 Task: Select a due date automation when advanced on, 2 days before a card is due add dates not due tomorrow at 11:00 AM.
Action: Mouse moved to (947, 72)
Screenshot: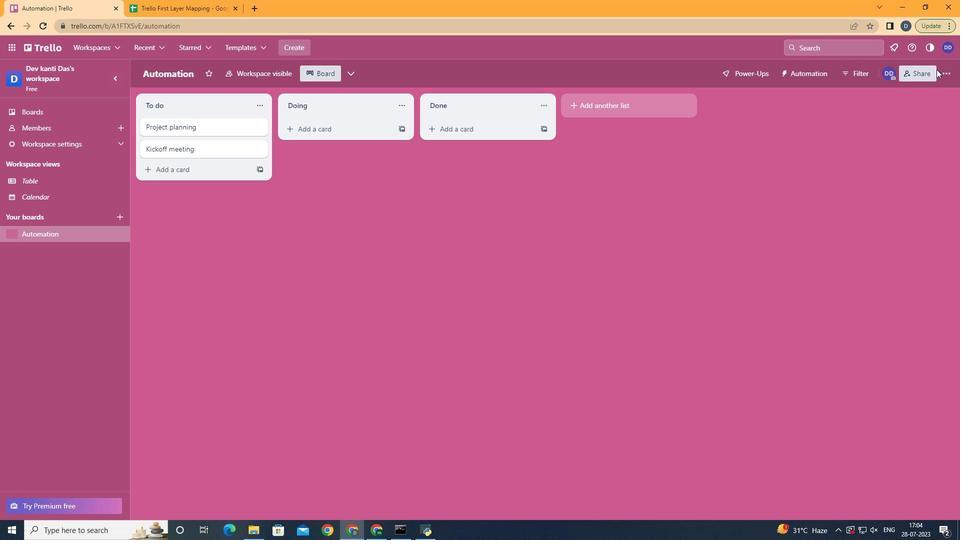 
Action: Mouse pressed left at (947, 72)
Screenshot: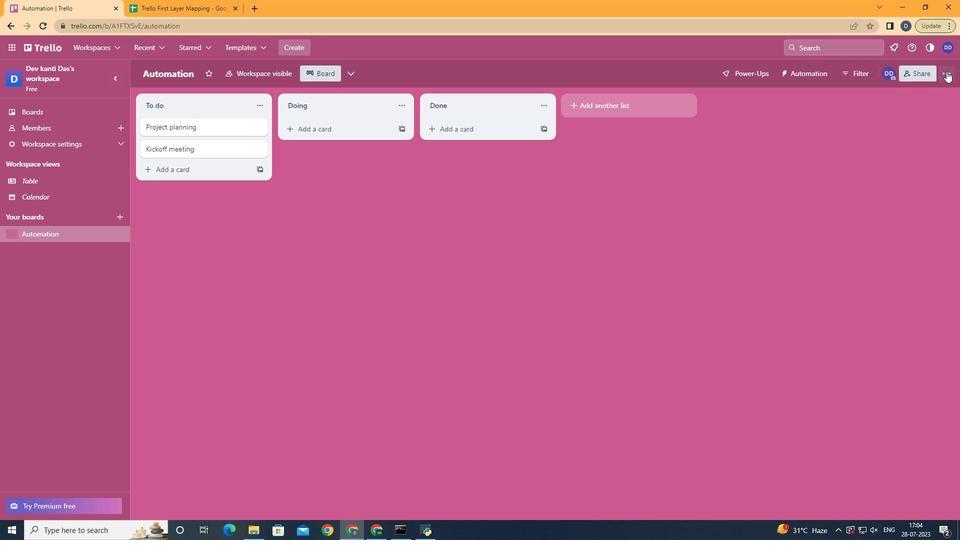 
Action: Mouse moved to (872, 206)
Screenshot: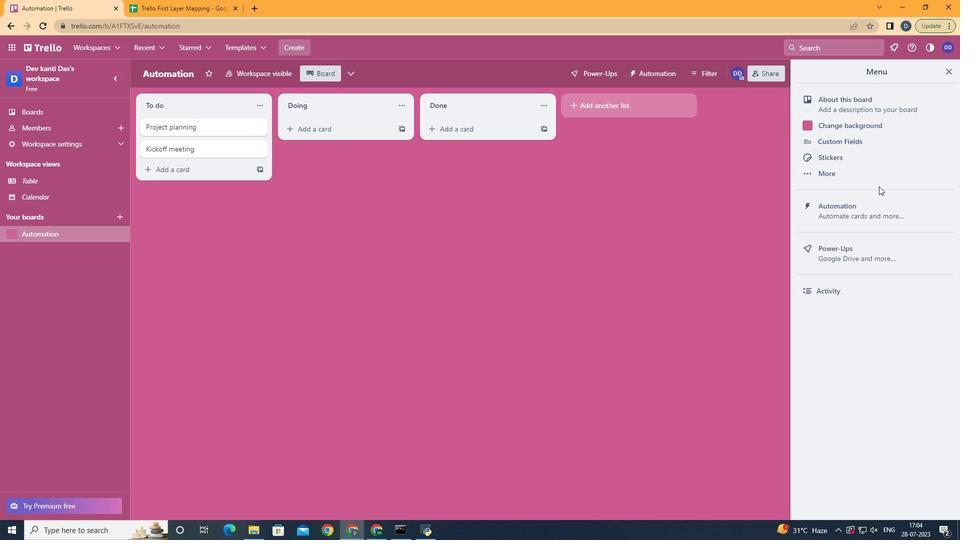 
Action: Mouse pressed left at (872, 206)
Screenshot: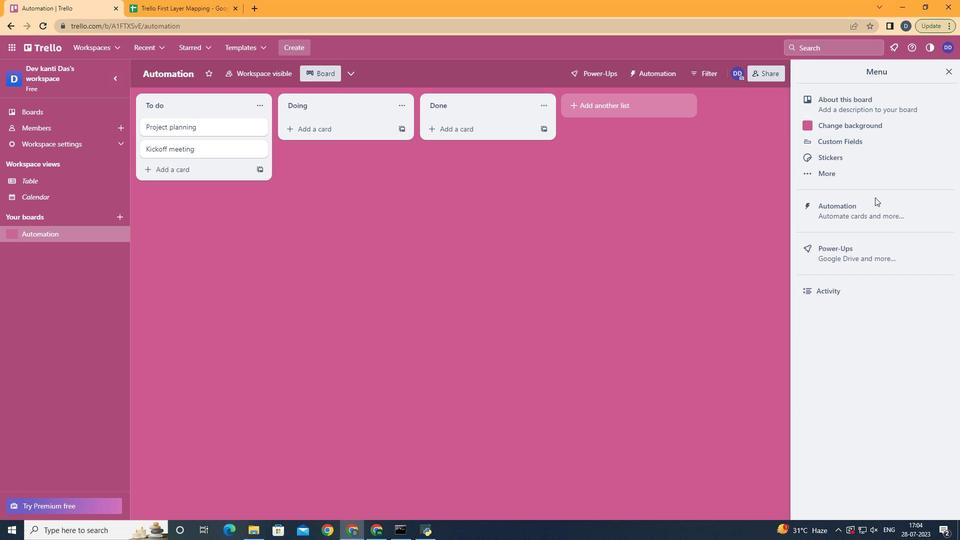 
Action: Mouse moved to (189, 199)
Screenshot: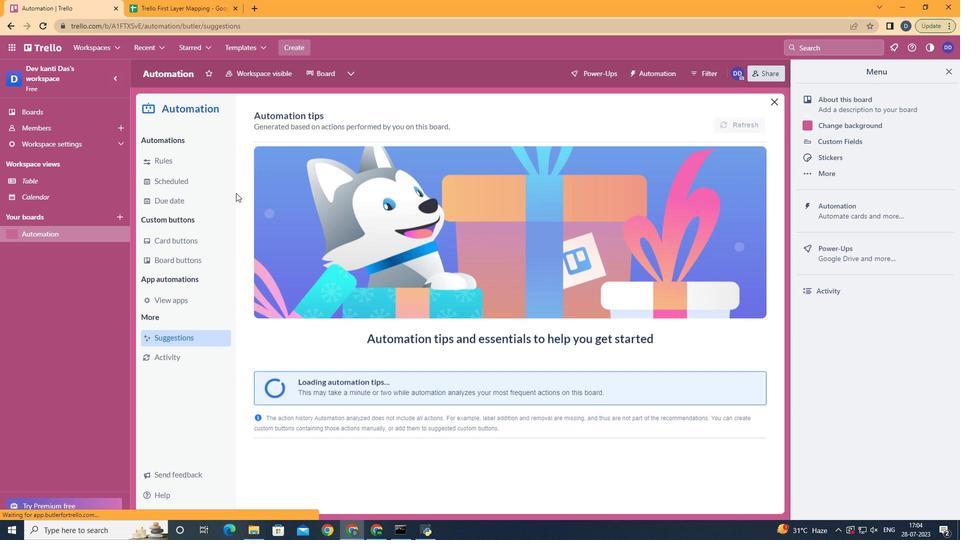 
Action: Mouse pressed left at (189, 199)
Screenshot: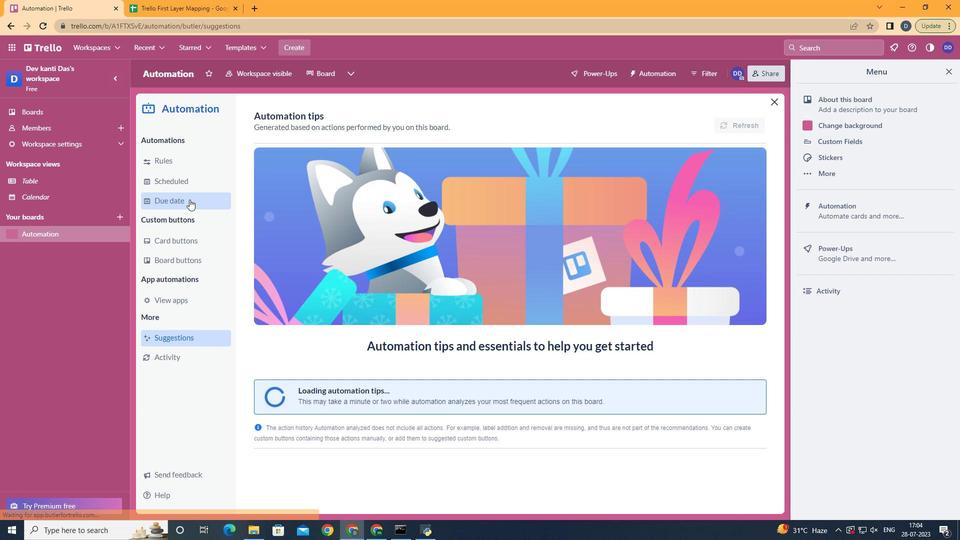 
Action: Mouse moved to (725, 121)
Screenshot: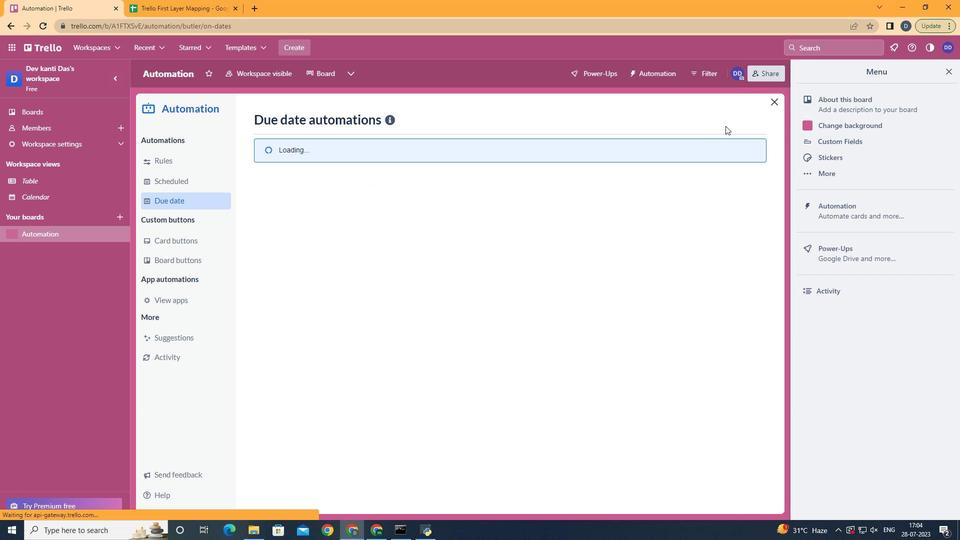 
Action: Mouse pressed left at (725, 121)
Screenshot: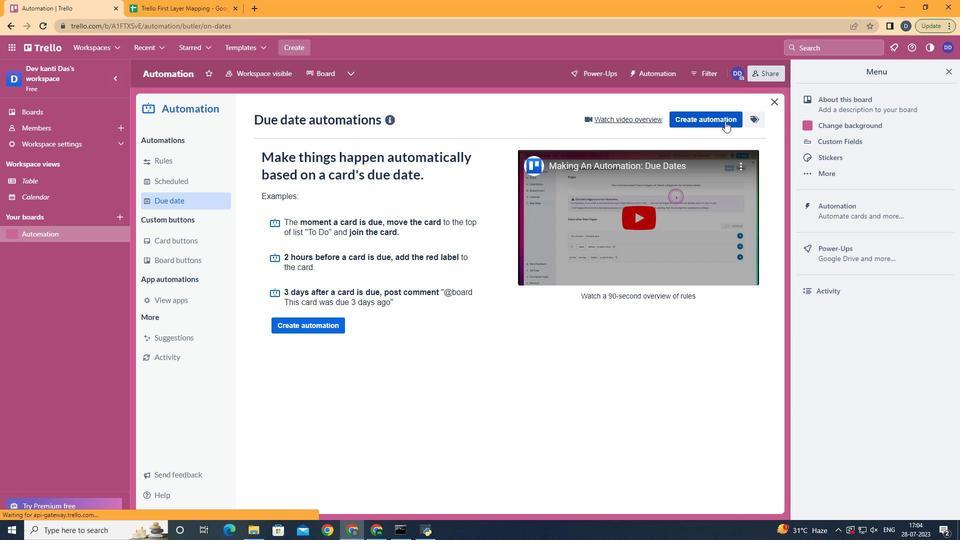 
Action: Mouse moved to (408, 216)
Screenshot: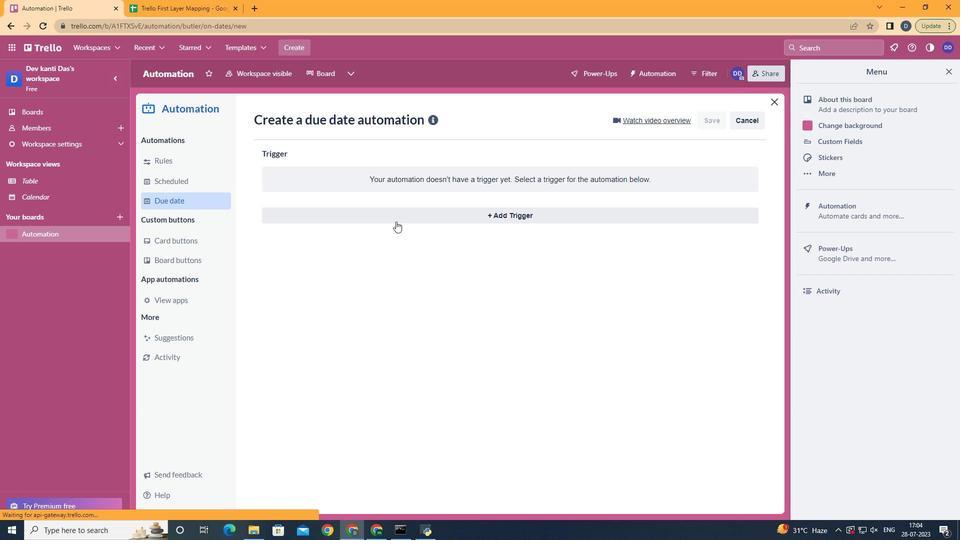 
Action: Mouse pressed left at (408, 216)
Screenshot: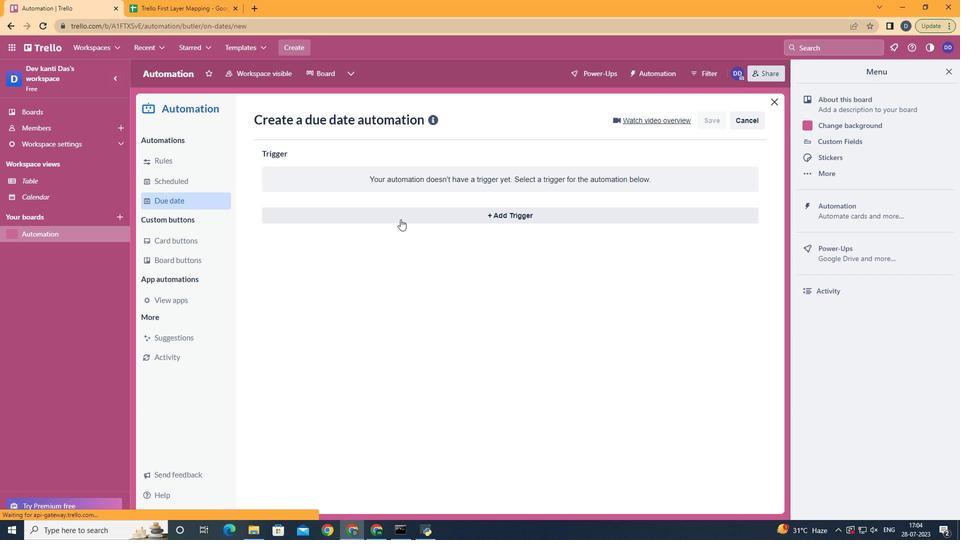 
Action: Mouse moved to (389, 365)
Screenshot: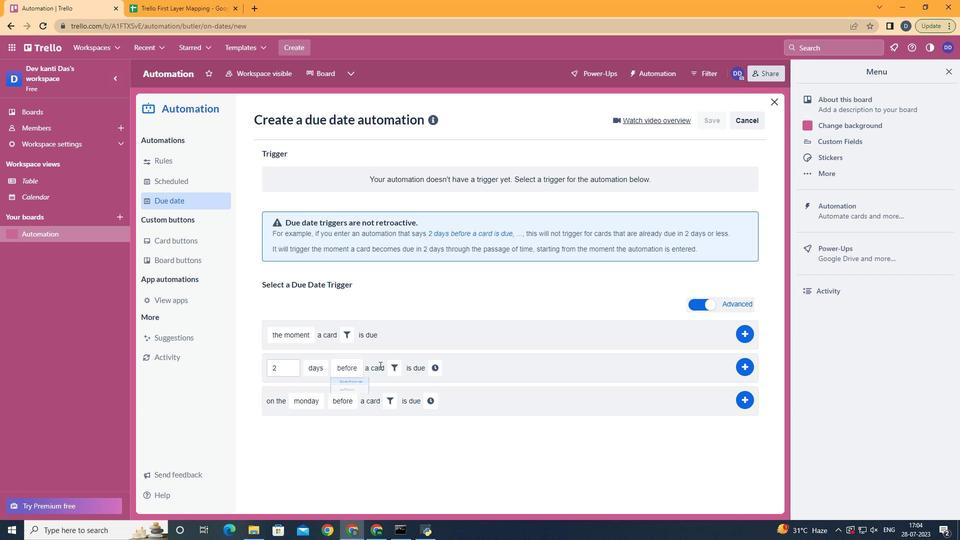
Action: Mouse pressed left at (389, 365)
Screenshot: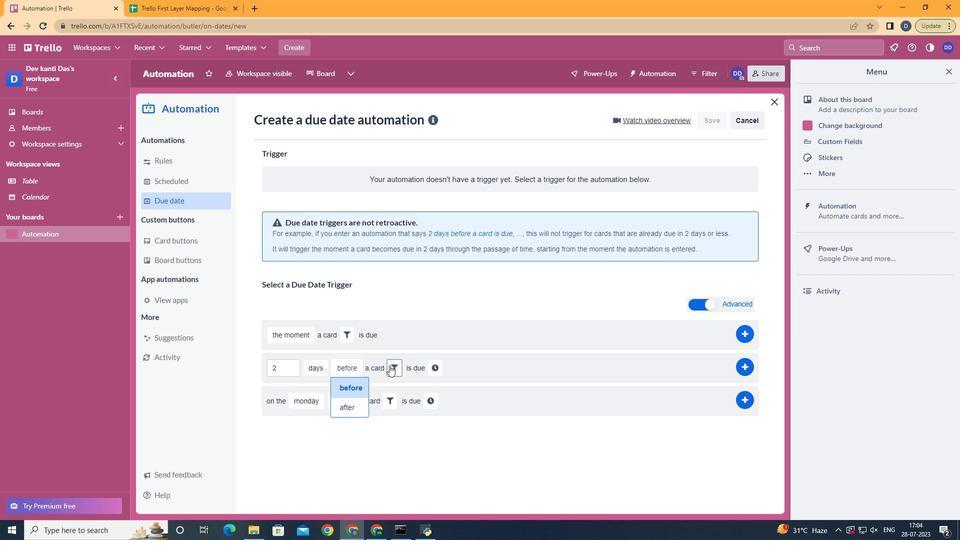 
Action: Mouse moved to (442, 403)
Screenshot: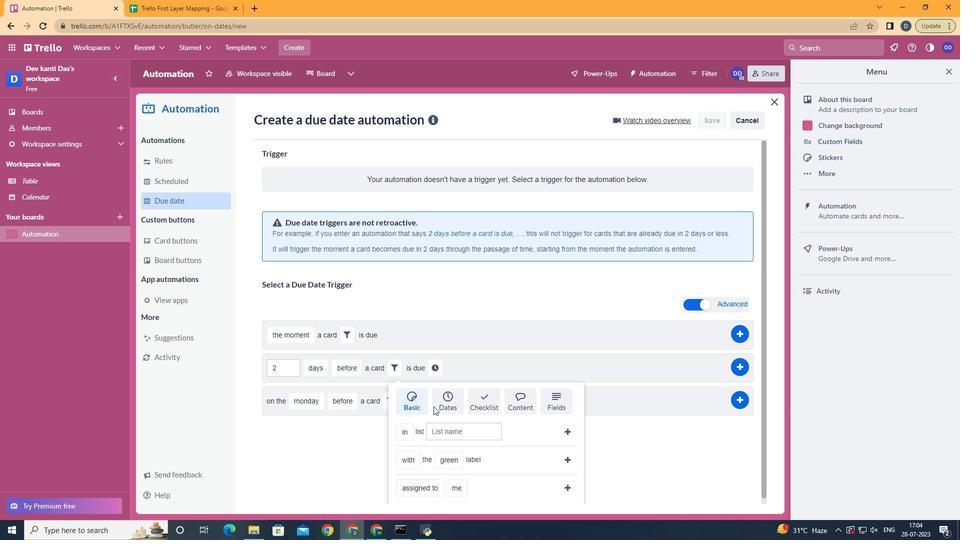 
Action: Mouse pressed left at (442, 403)
Screenshot: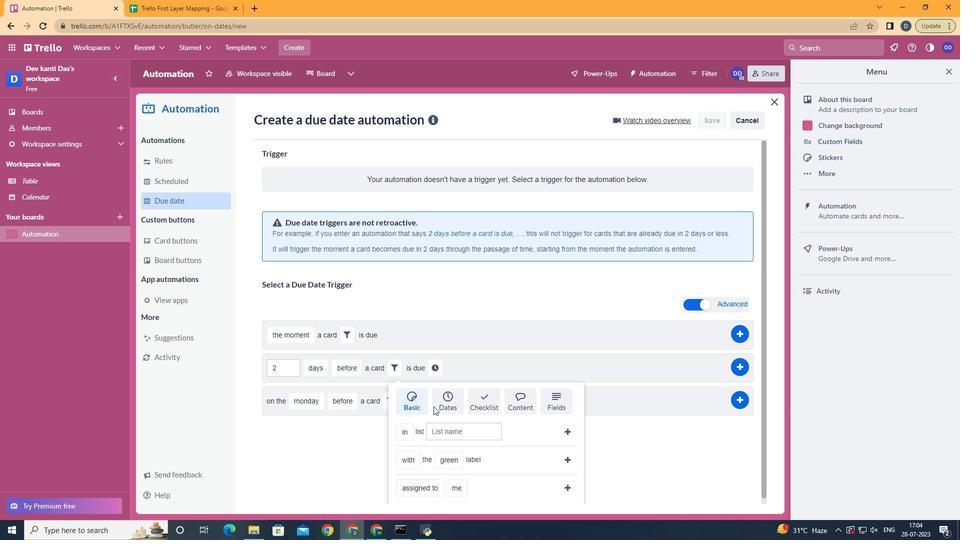 
Action: Mouse moved to (442, 400)
Screenshot: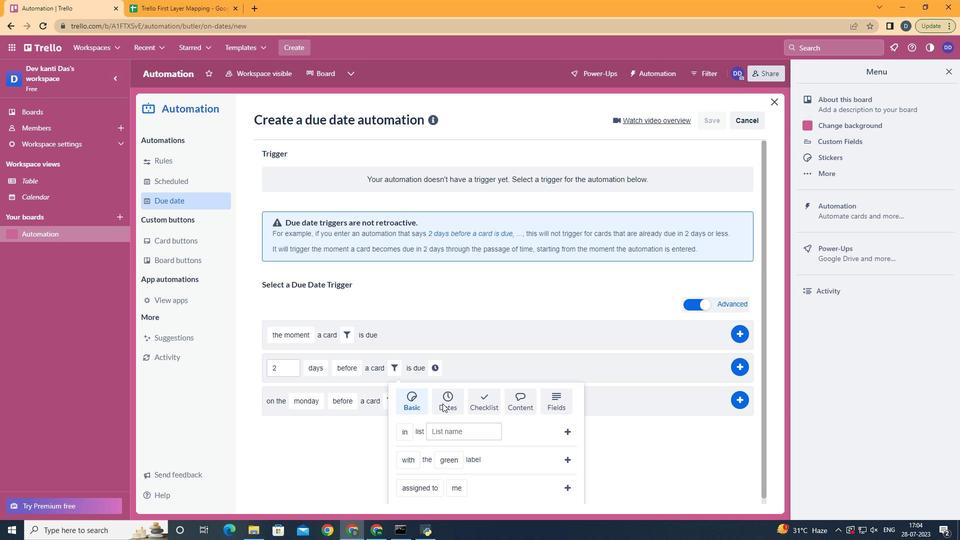 
Action: Mouse scrolled (442, 400) with delta (0, 0)
Screenshot: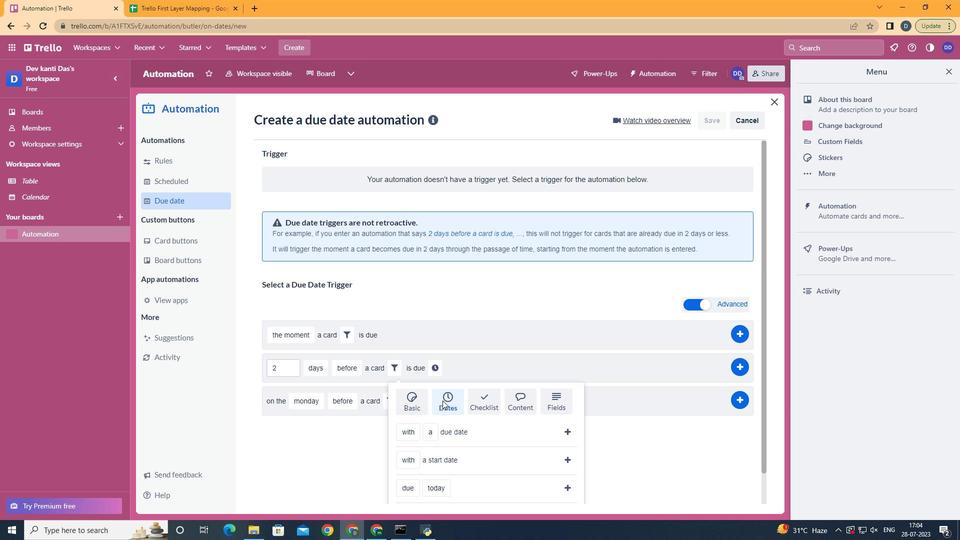 
Action: Mouse scrolled (442, 400) with delta (0, 0)
Screenshot: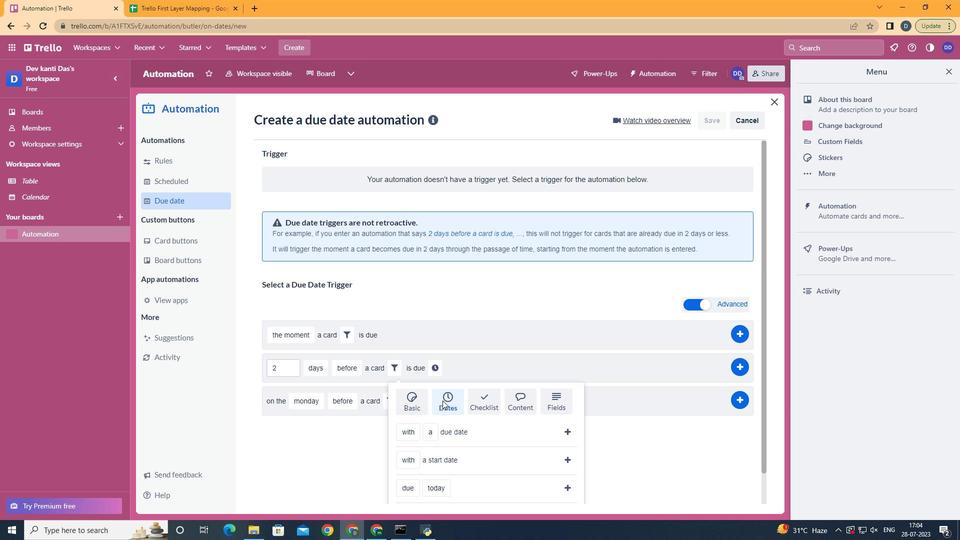 
Action: Mouse scrolled (442, 400) with delta (0, 0)
Screenshot: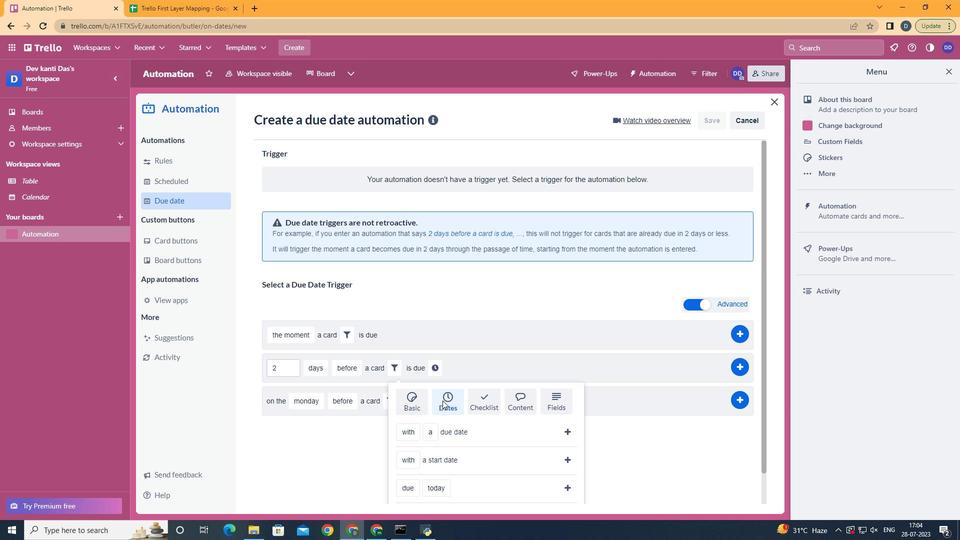 
Action: Mouse scrolled (442, 400) with delta (0, 0)
Screenshot: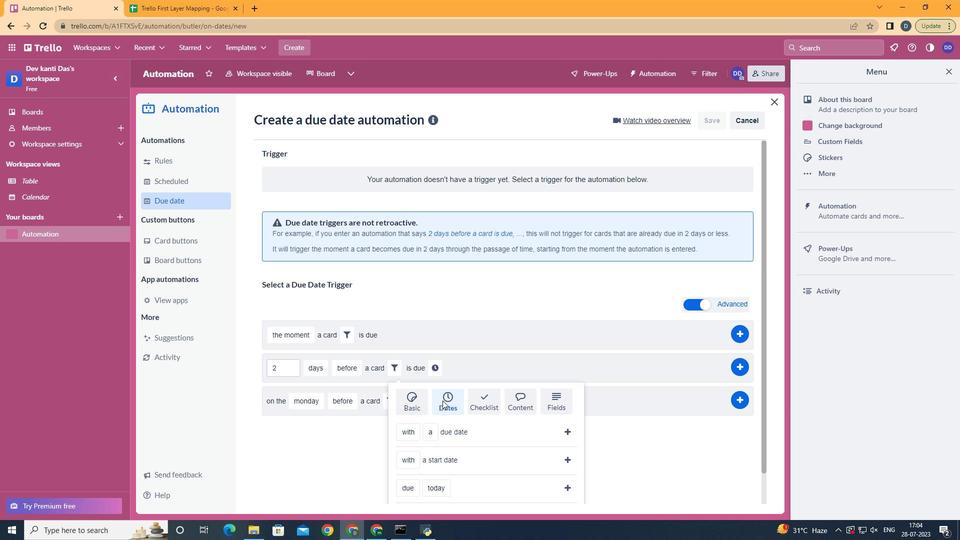 
Action: Mouse moved to (418, 390)
Screenshot: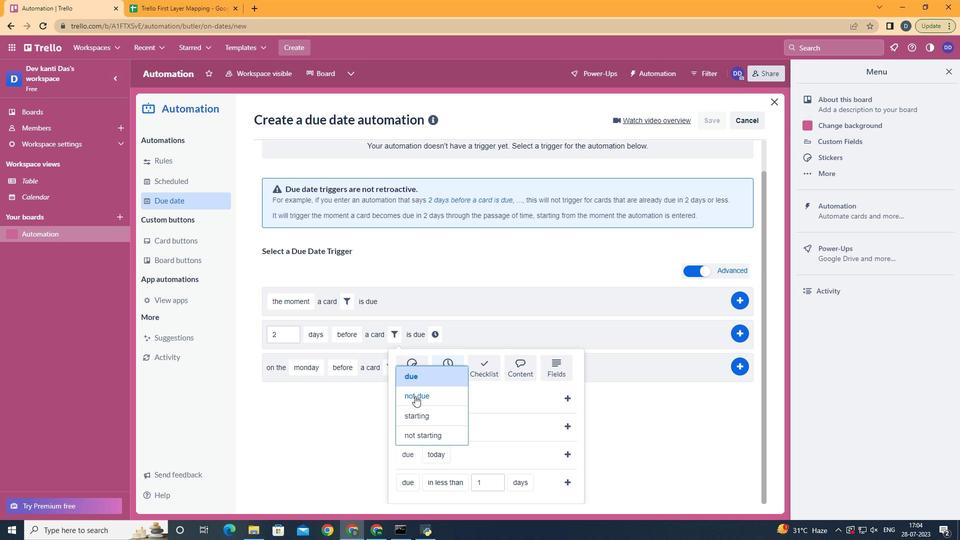 
Action: Mouse pressed left at (418, 390)
Screenshot: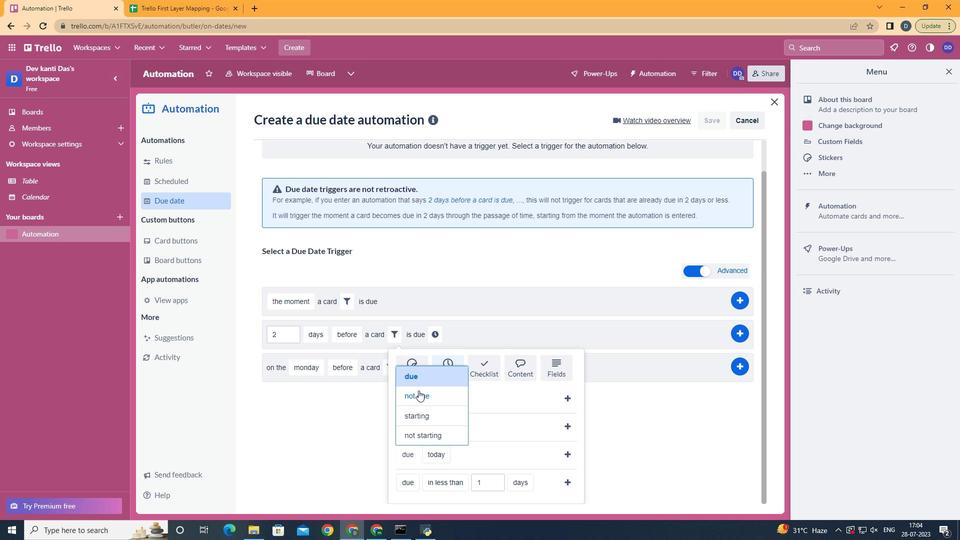 
Action: Mouse moved to (467, 357)
Screenshot: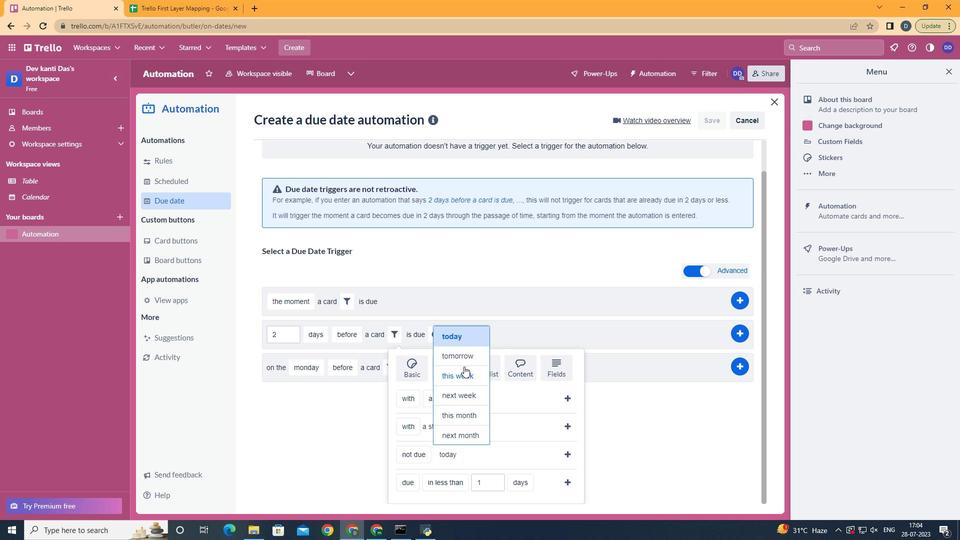 
Action: Mouse pressed left at (467, 357)
Screenshot: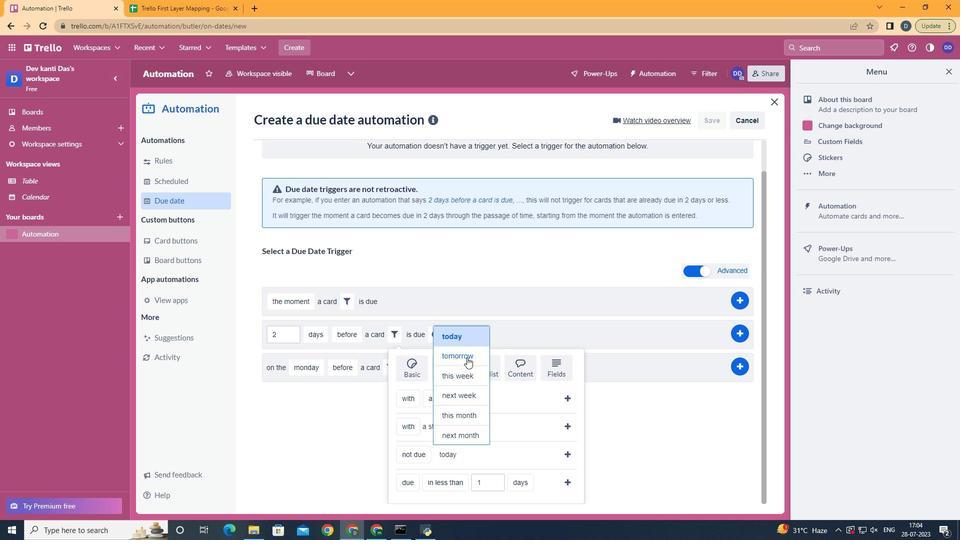 
Action: Mouse moved to (563, 452)
Screenshot: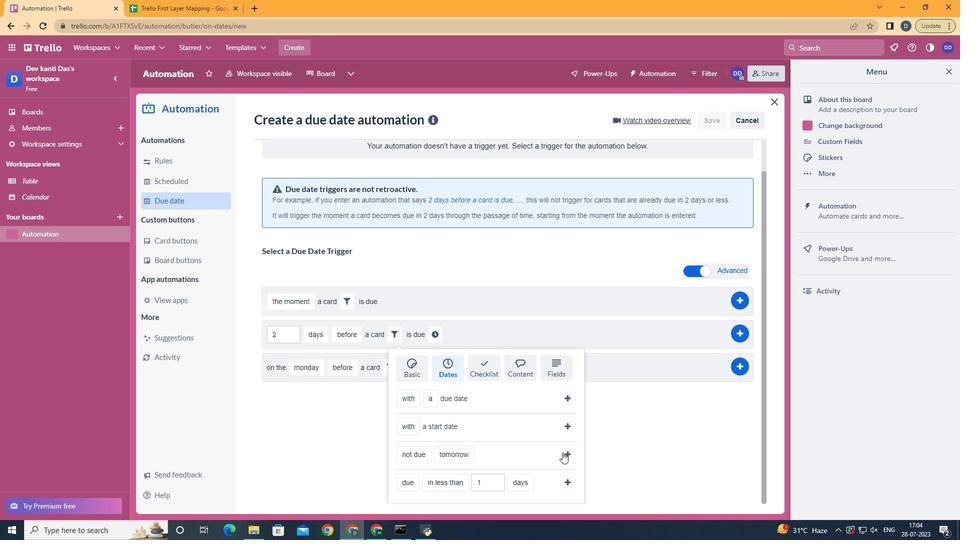 
Action: Mouse pressed left at (563, 452)
Screenshot: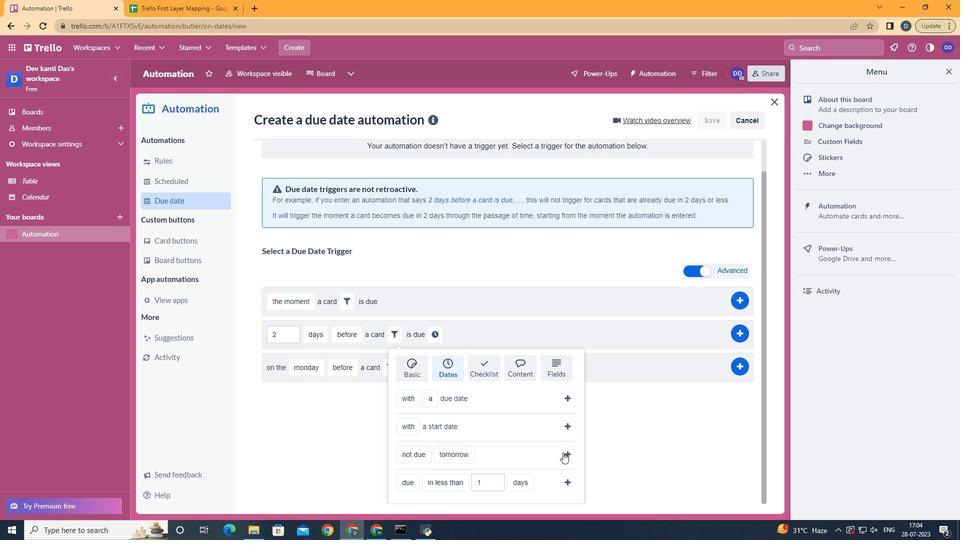 
Action: Mouse moved to (516, 363)
Screenshot: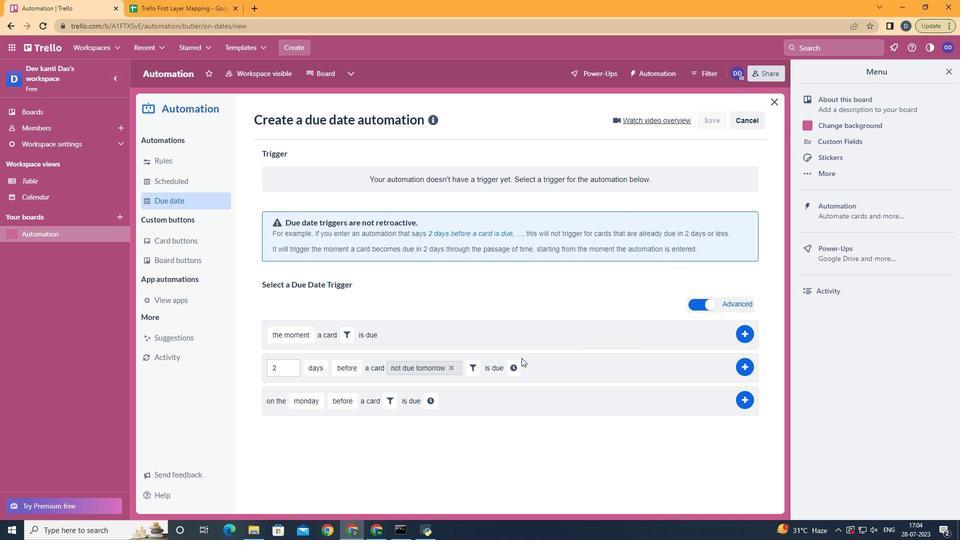 
Action: Mouse pressed left at (516, 363)
Screenshot: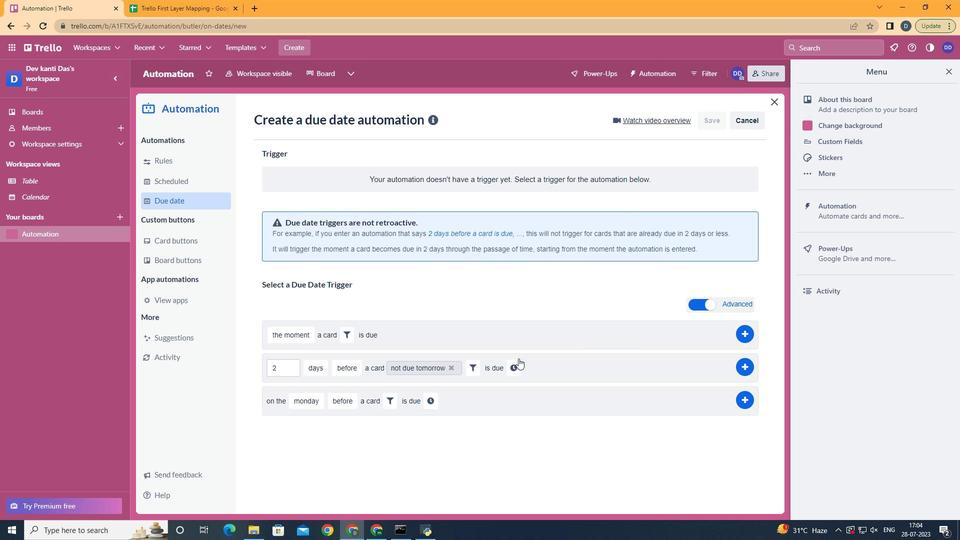 
Action: Mouse moved to (536, 372)
Screenshot: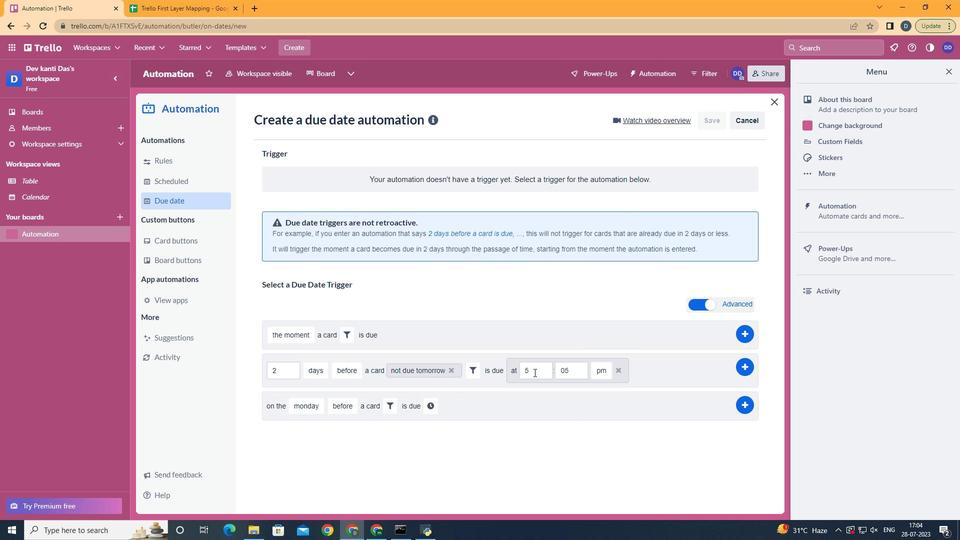 
Action: Mouse pressed left at (536, 372)
Screenshot: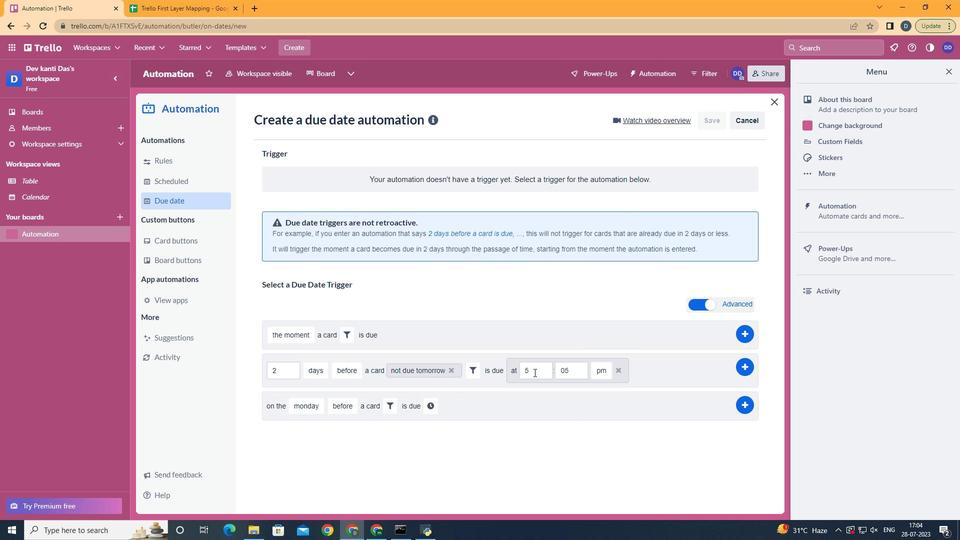
Action: Key pressed <Key.backspace>11
Screenshot: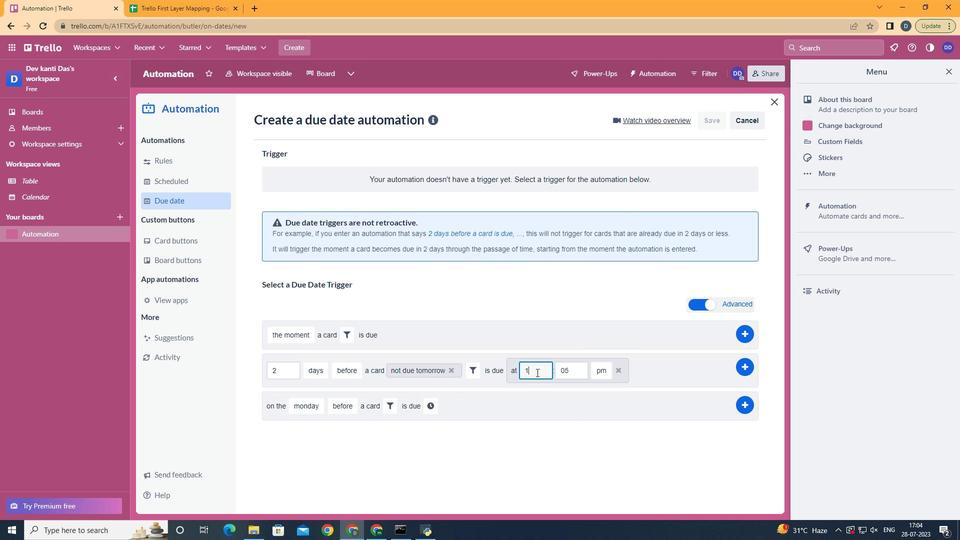 
Action: Mouse moved to (582, 376)
Screenshot: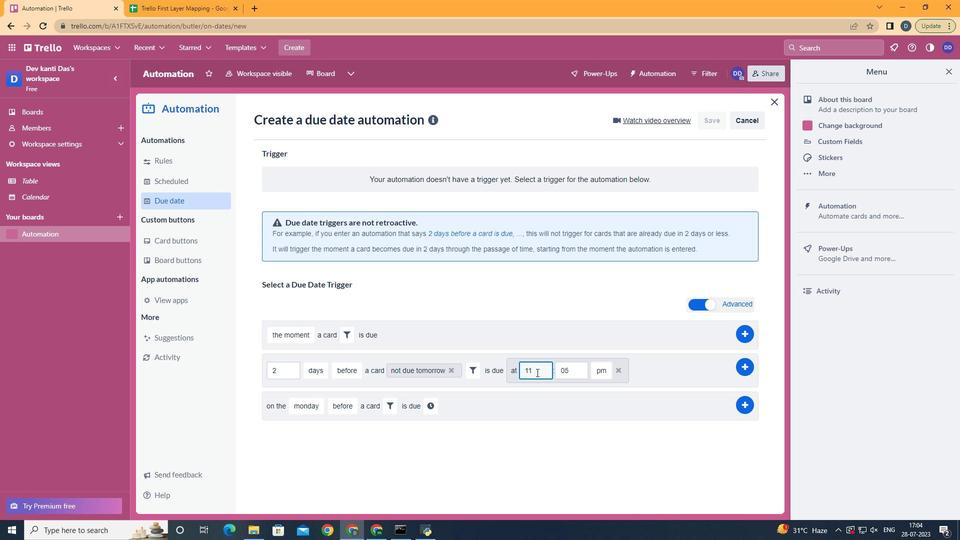 
Action: Mouse pressed left at (582, 376)
Screenshot: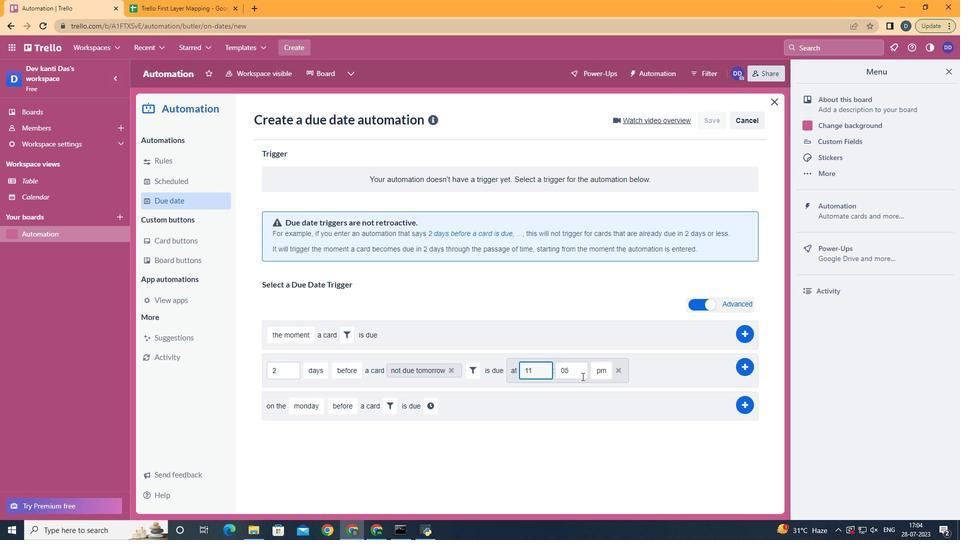 
Action: Key pressed <Key.backspace>0
Screenshot: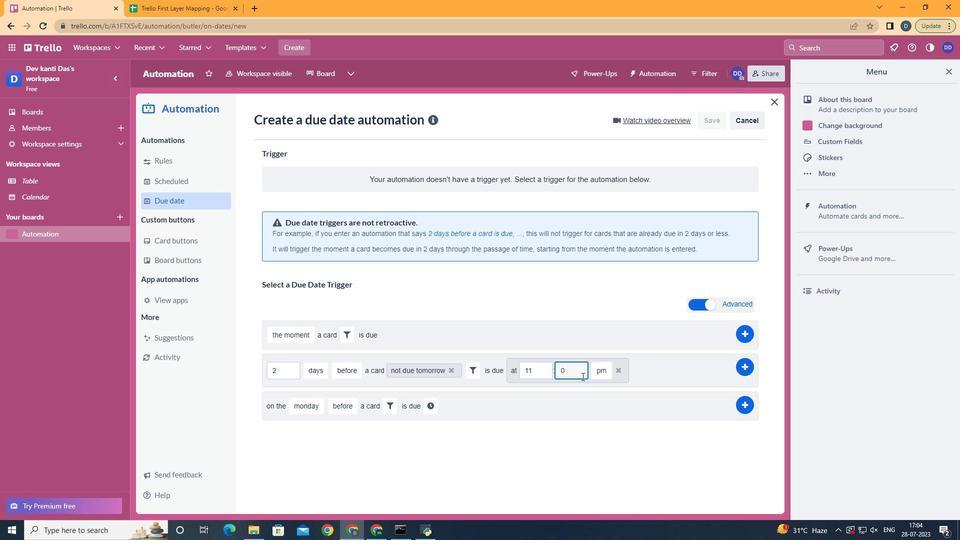 
Action: Mouse moved to (603, 391)
Screenshot: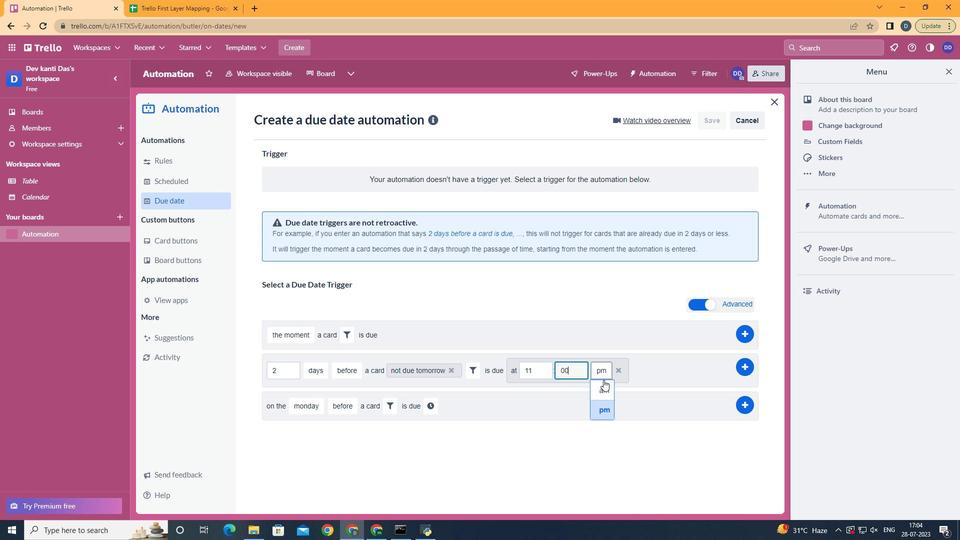 
Action: Mouse pressed left at (603, 391)
Screenshot: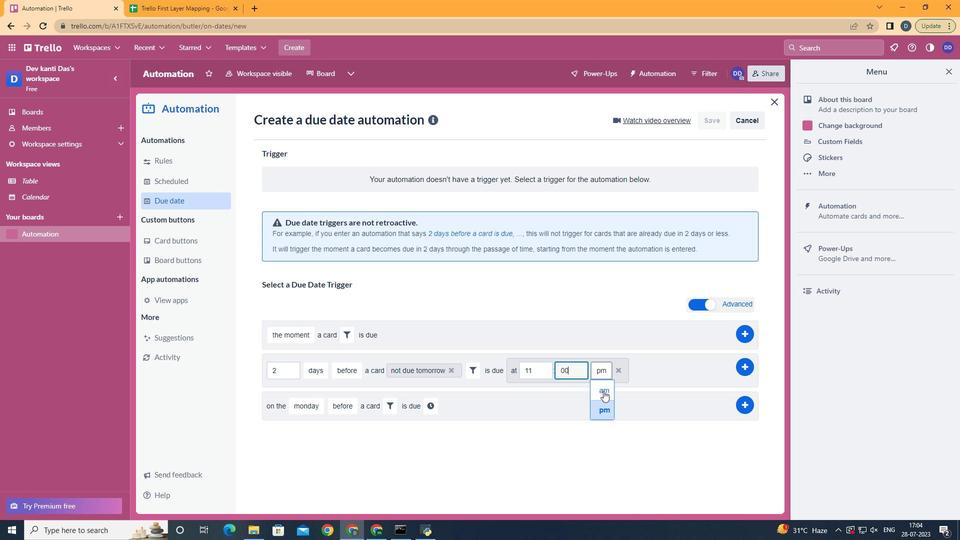 
